 Task: Search Success in Events.
Action: Mouse moved to (291, 70)
Screenshot: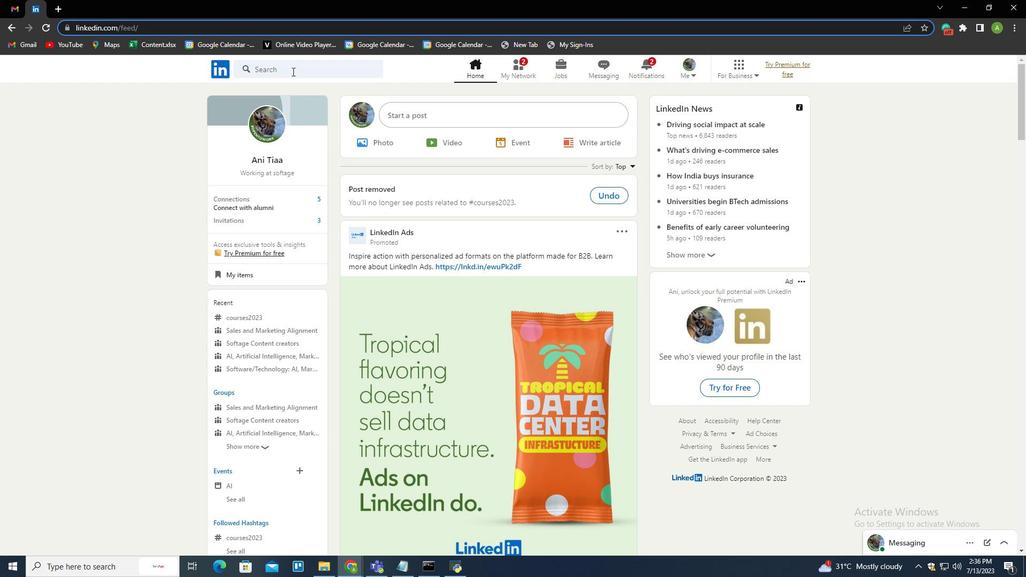 
Action: Mouse pressed left at (291, 70)
Screenshot: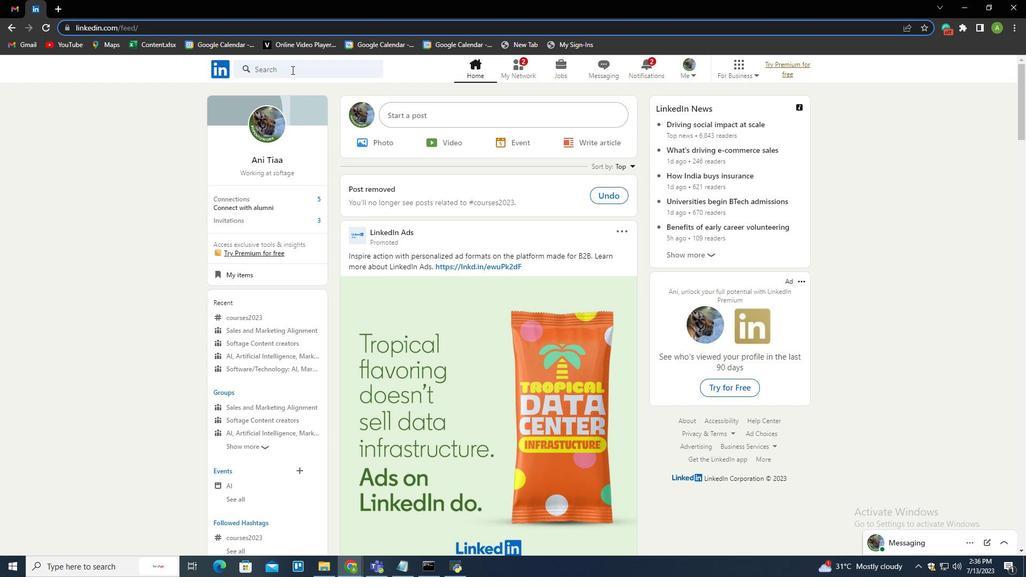 
Action: Key pressed hiring<Key.enter>
Screenshot: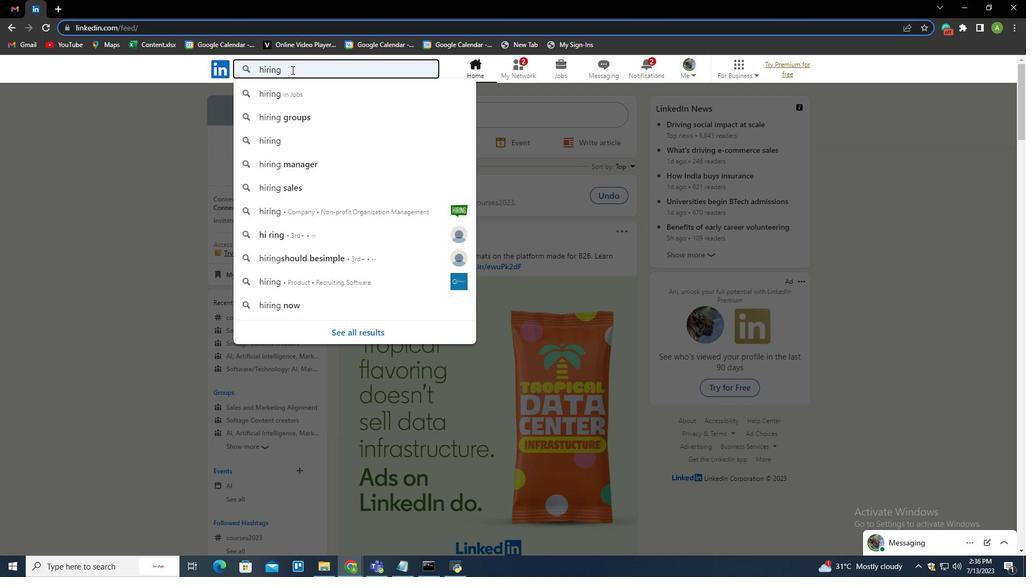 
Action: Mouse moved to (501, 98)
Screenshot: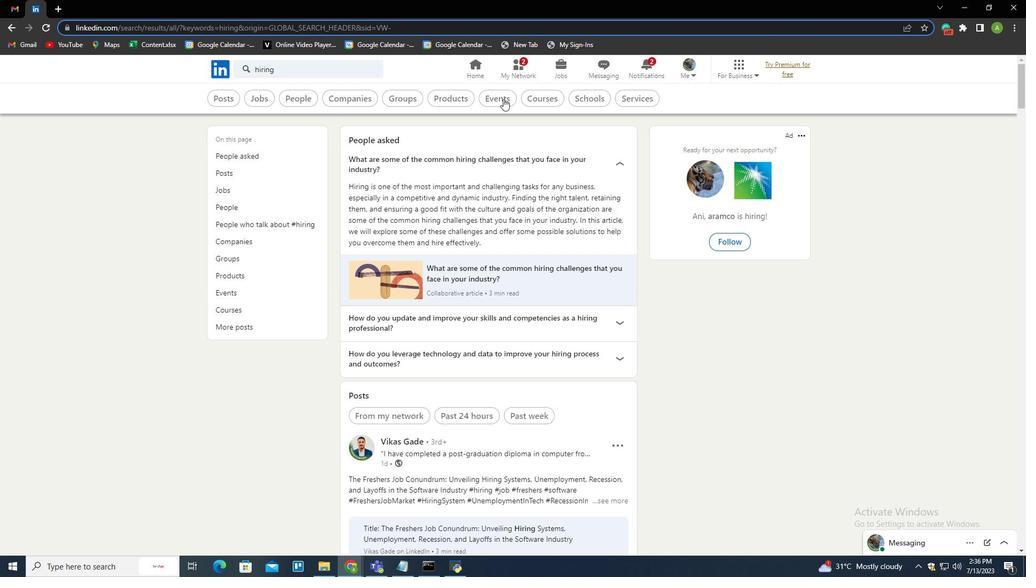 
Action: Mouse pressed left at (501, 98)
Screenshot: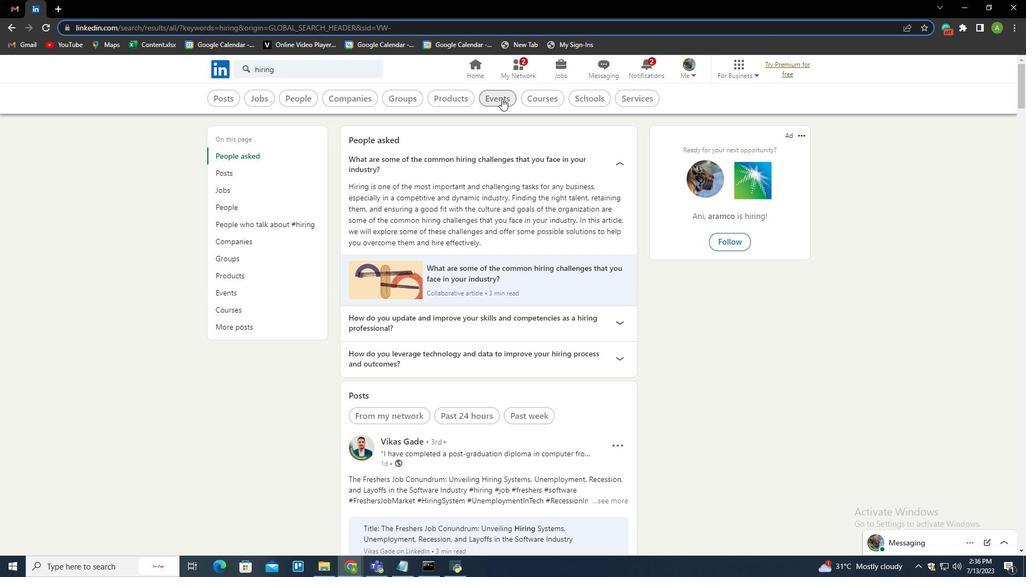 
Action: Mouse moved to (512, 132)
Screenshot: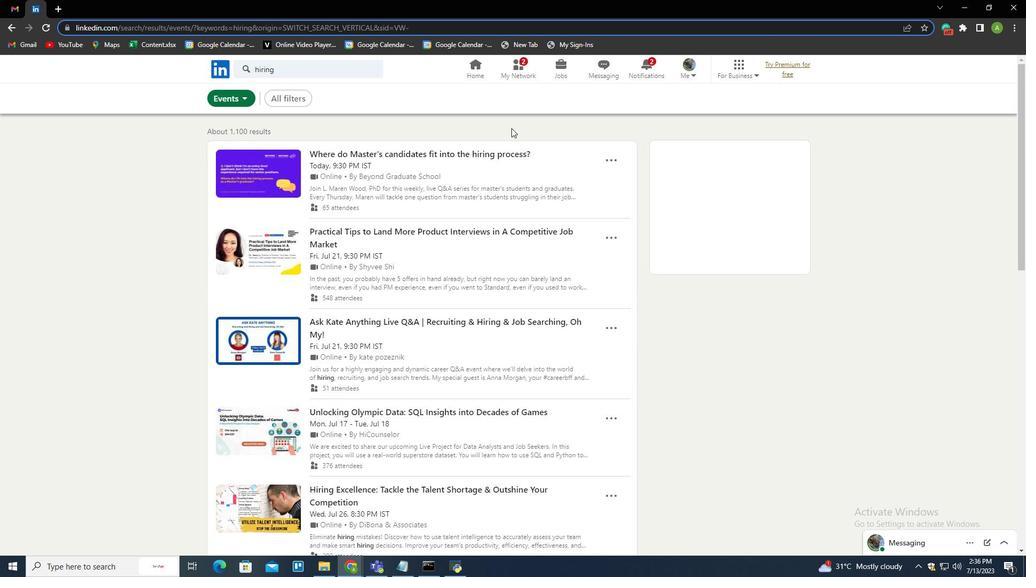 
Action: Mouse scrolled (512, 131) with delta (0, 0)
Screenshot: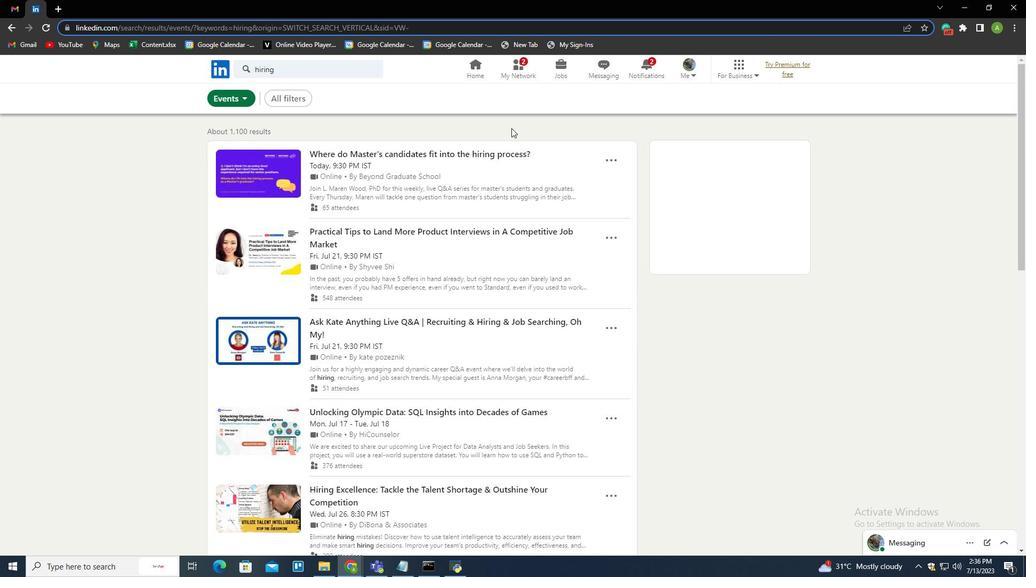 
Action: Mouse scrolled (512, 131) with delta (0, 0)
Screenshot: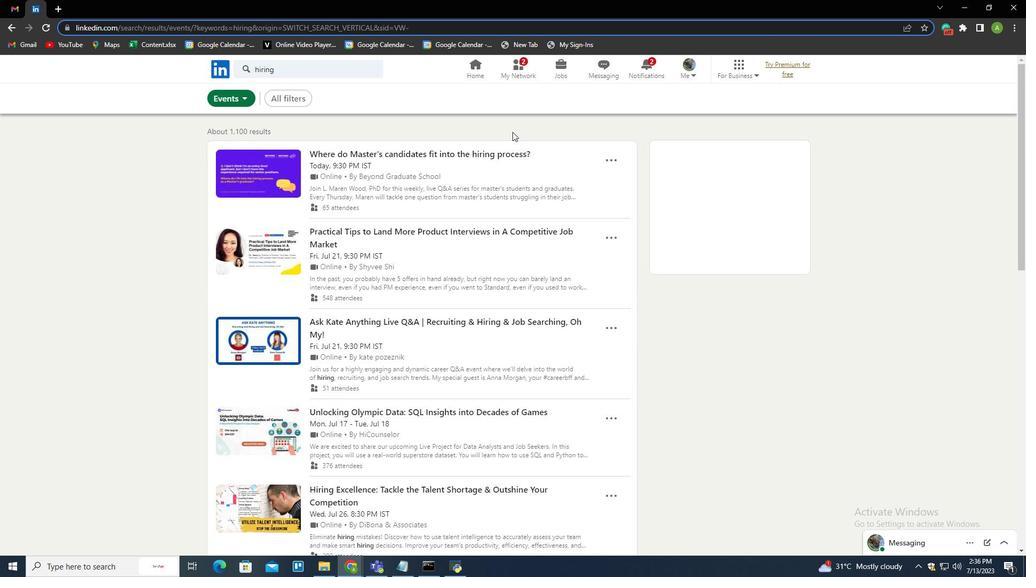 
Action: Mouse scrolled (512, 131) with delta (0, 0)
Screenshot: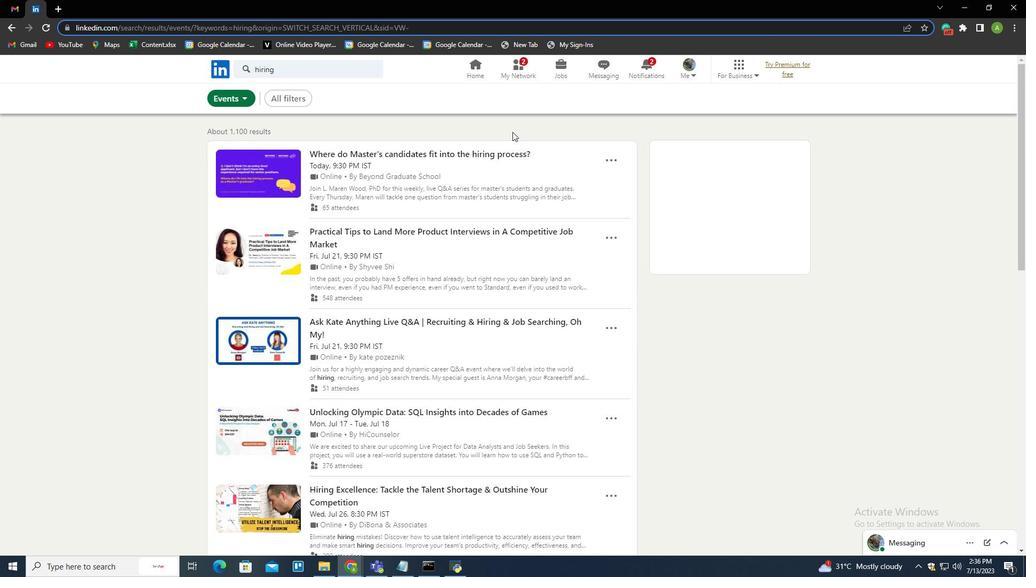 
Action: Mouse scrolled (512, 131) with delta (0, 0)
Screenshot: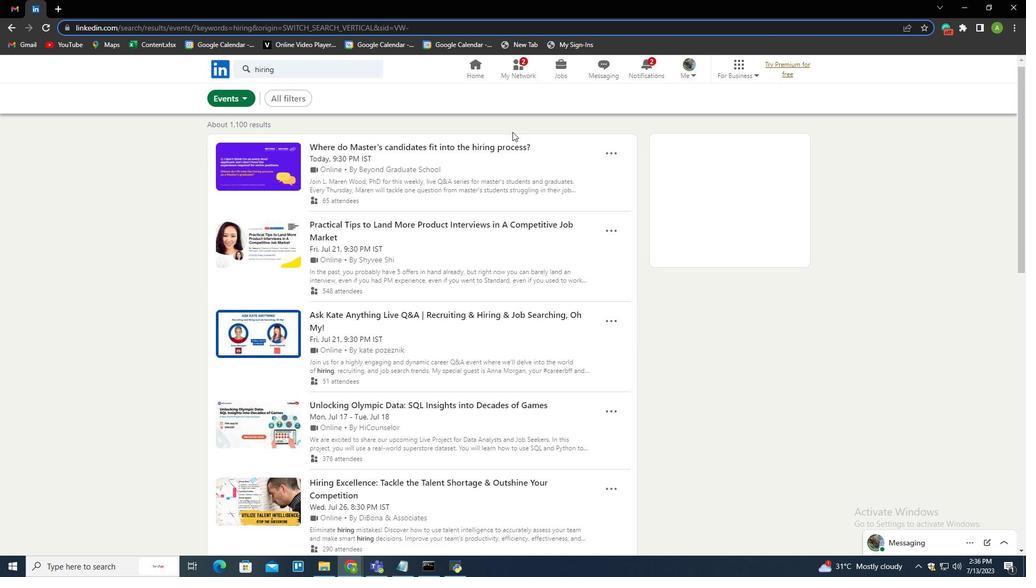
Action: Mouse scrolled (512, 131) with delta (0, 0)
Screenshot: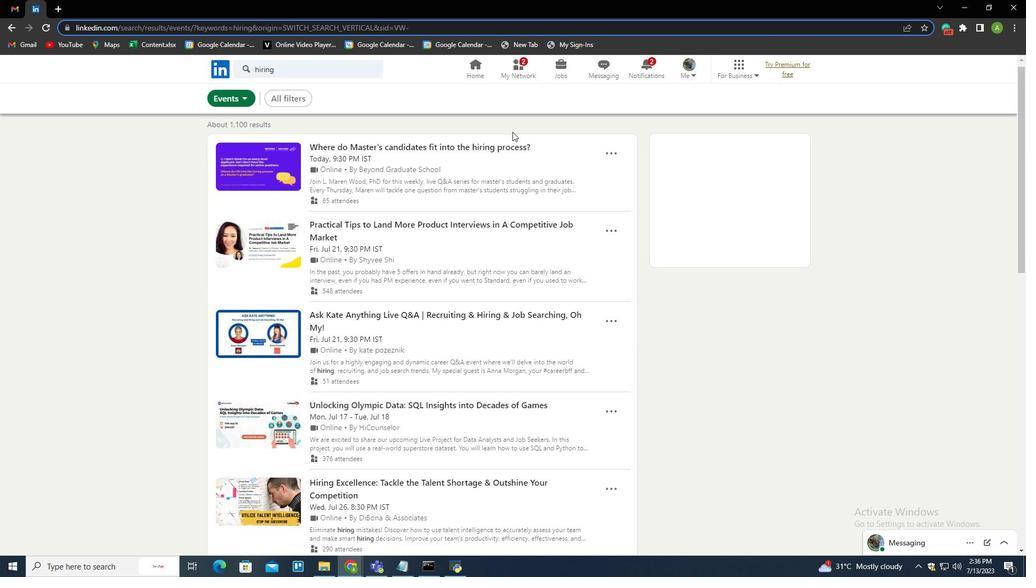 
Action: Mouse moved to (492, 323)
Screenshot: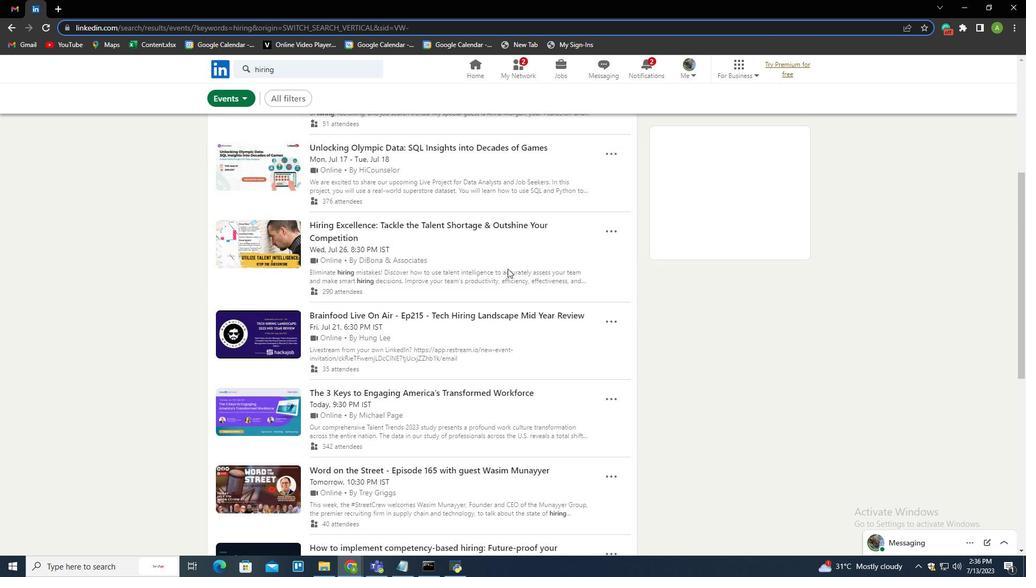 
Action: Mouse scrolled (492, 322) with delta (0, 0)
Screenshot: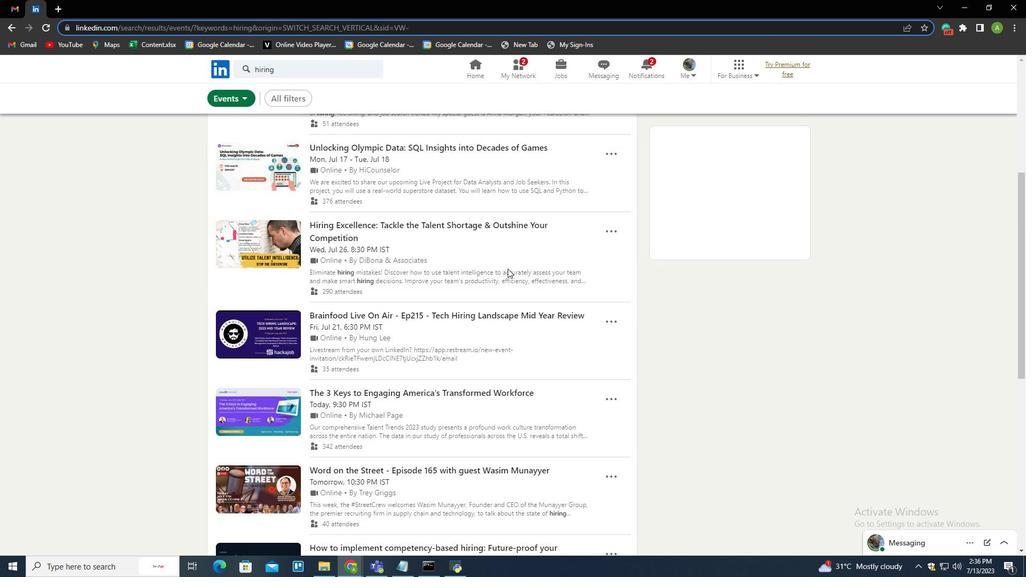 
Action: Mouse scrolled (492, 322) with delta (0, 0)
Screenshot: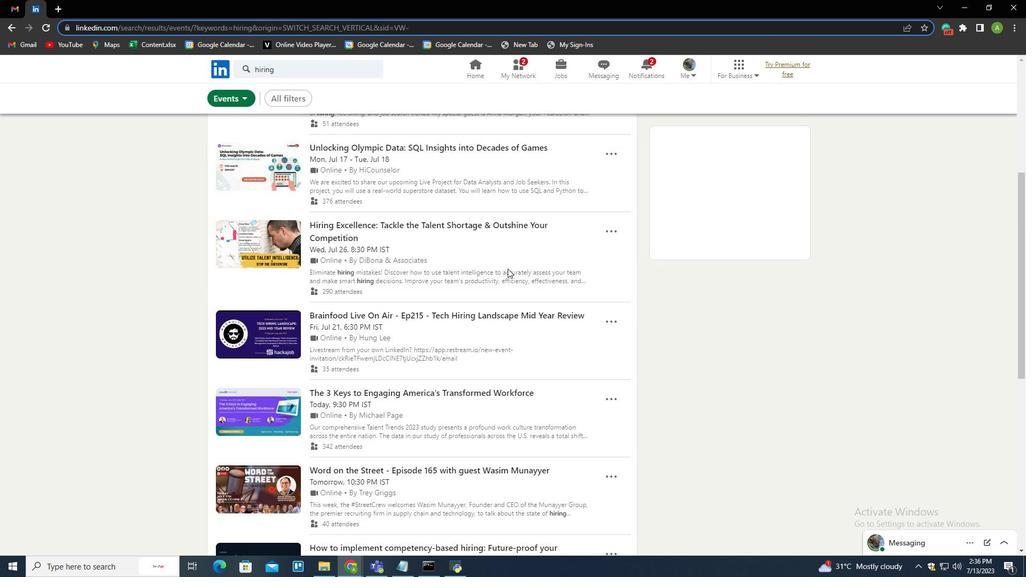 
Action: Mouse scrolled (492, 322) with delta (0, 0)
Screenshot: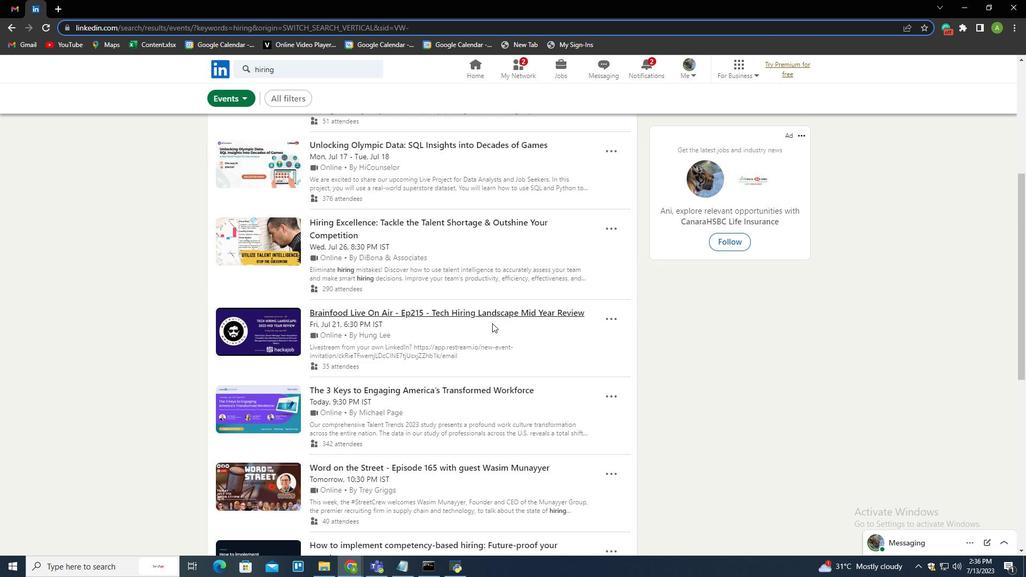 
Action: Mouse scrolled (492, 322) with delta (0, 0)
Screenshot: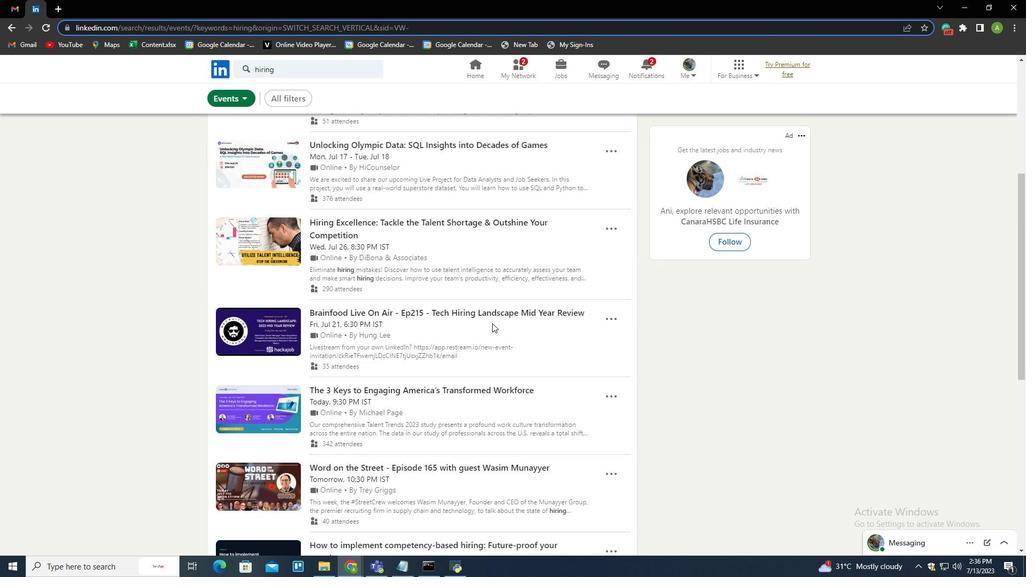 
Action: Mouse scrolled (492, 322) with delta (0, 0)
Screenshot: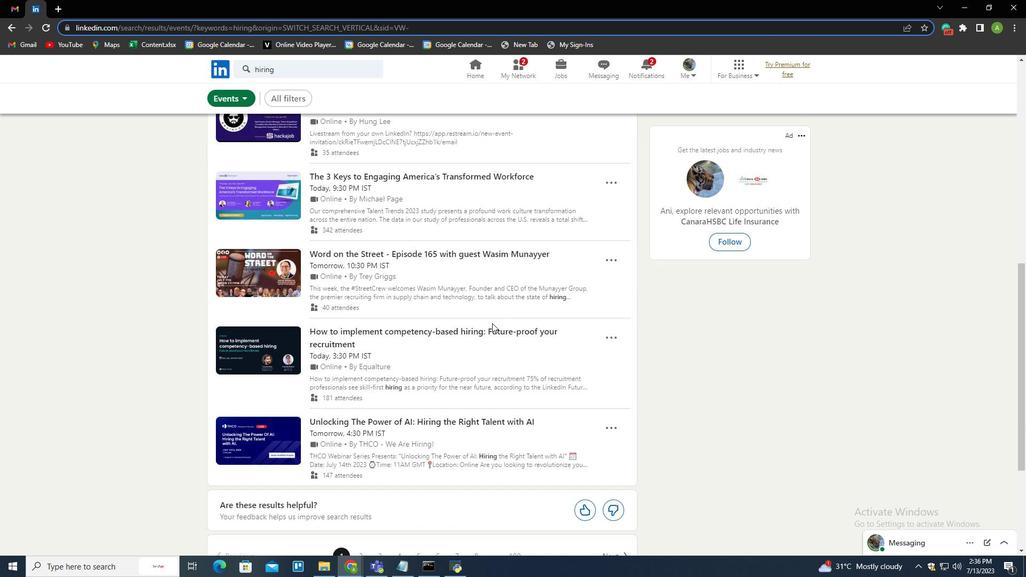 
Action: Mouse scrolled (492, 322) with delta (0, 0)
Screenshot: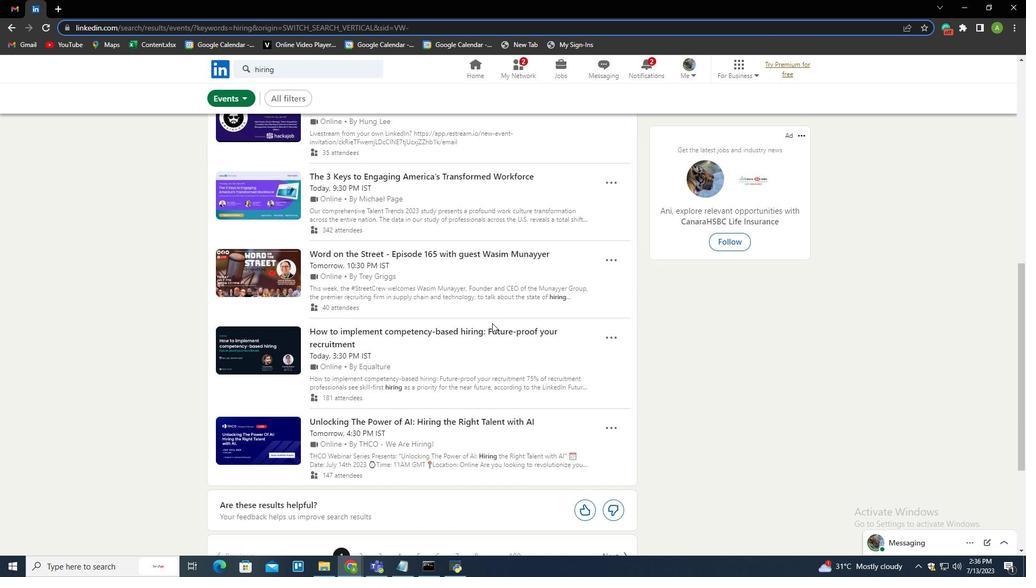 
Action: Mouse moved to (397, 330)
Screenshot: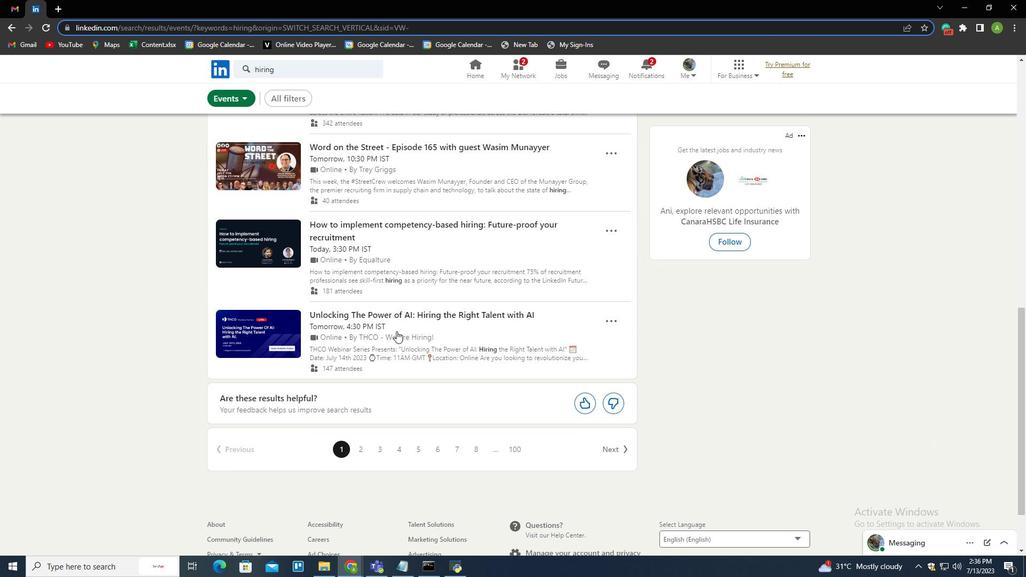 
Action: Mouse pressed left at (397, 330)
Screenshot: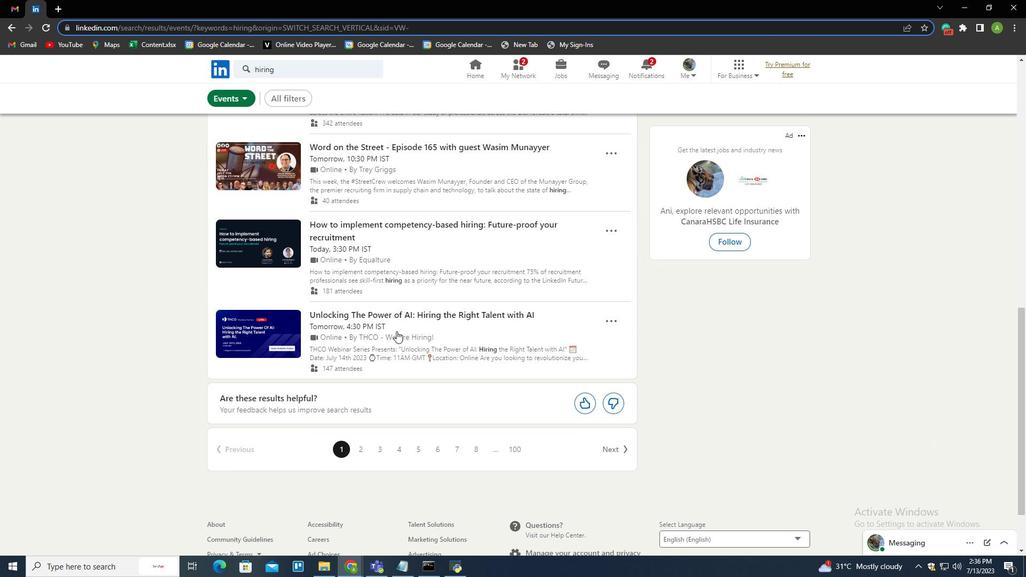 
